 Task: Change  the formatting of the data to 'Which is Less than 5, 'In conditional formating, put the option 'Green Fill with Dark Green Text. . 'add another formatting option Format As Table, insert the option 'Orang Table style Medium 3 'In the sheet  Expense Tracking Spreadsheetbook
Action: Mouse moved to (103, 115)
Screenshot: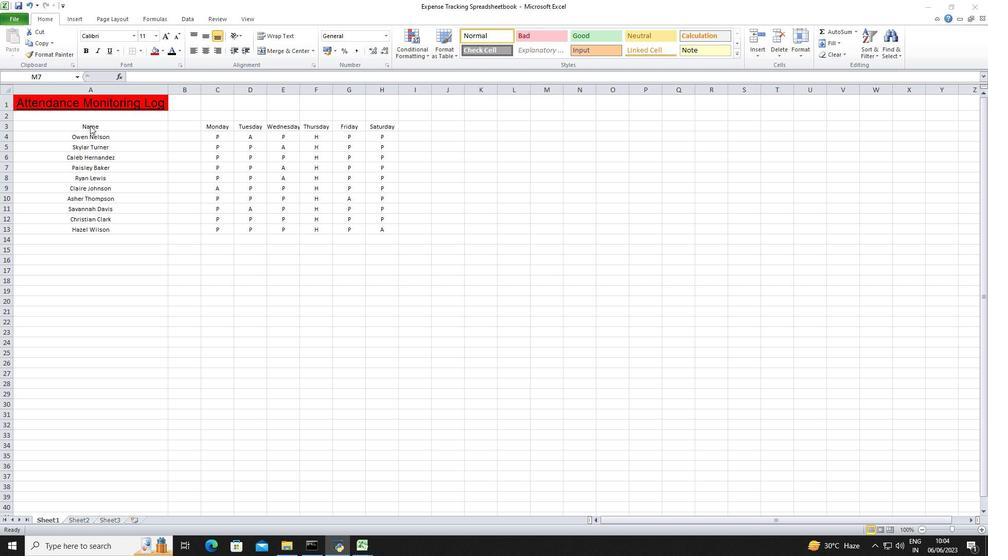 
Action: Mouse pressed left at (103, 115)
Screenshot: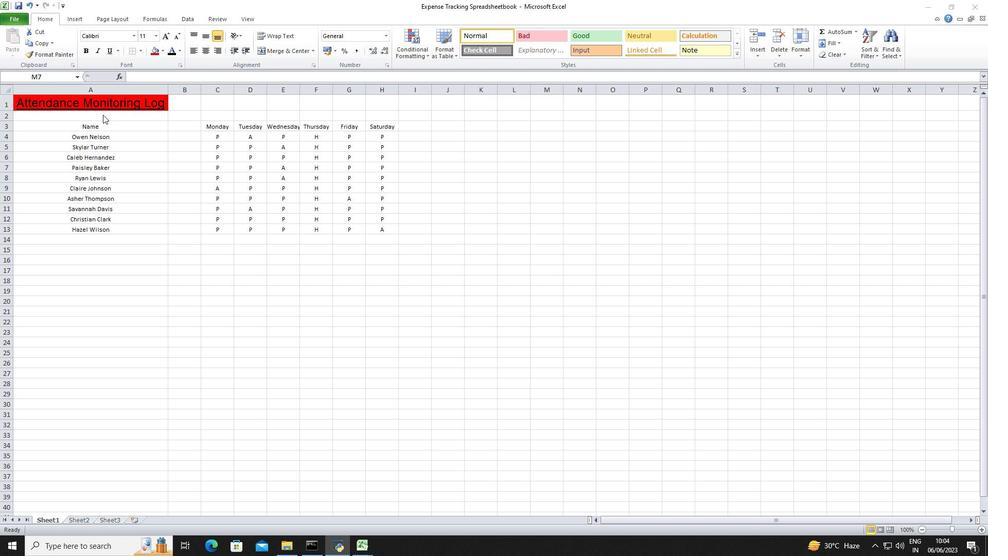 
Action: Mouse moved to (105, 123)
Screenshot: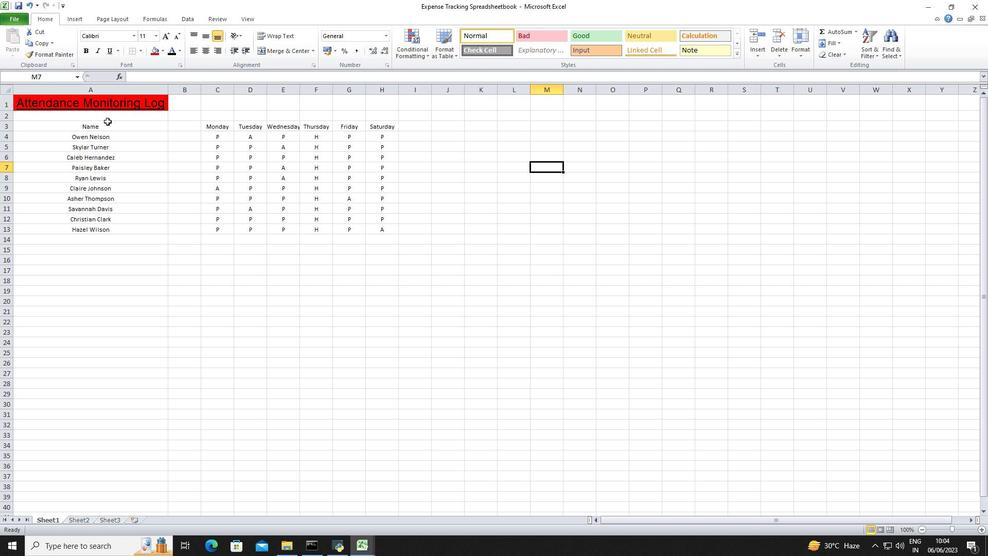 
Action: Mouse pressed left at (105, 123)
Screenshot: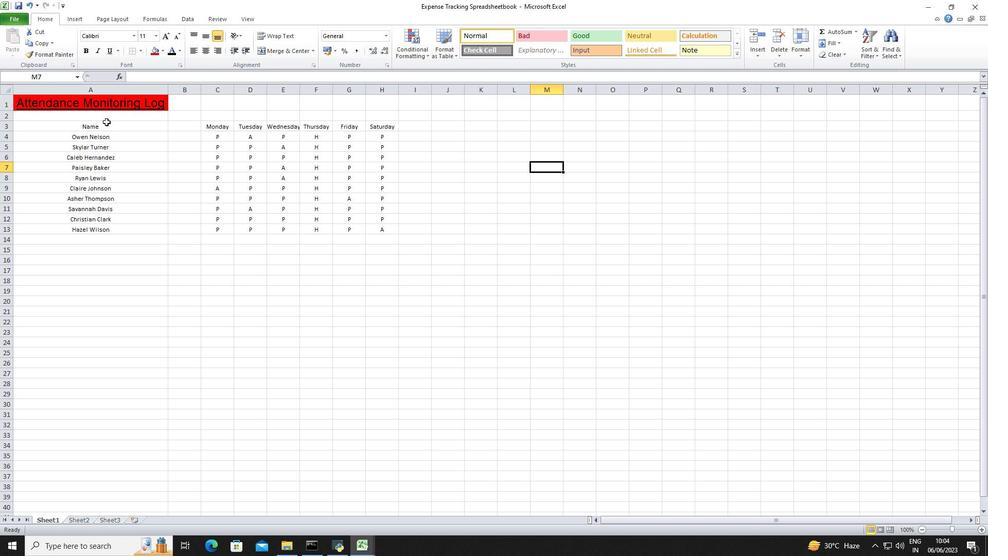 
Action: Mouse moved to (428, 52)
Screenshot: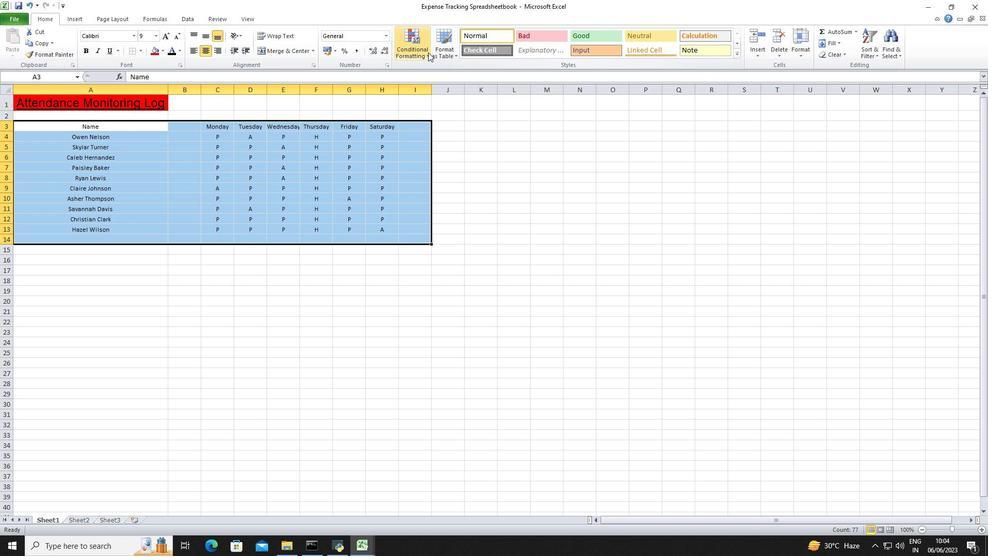 
Action: Mouse pressed left at (428, 52)
Screenshot: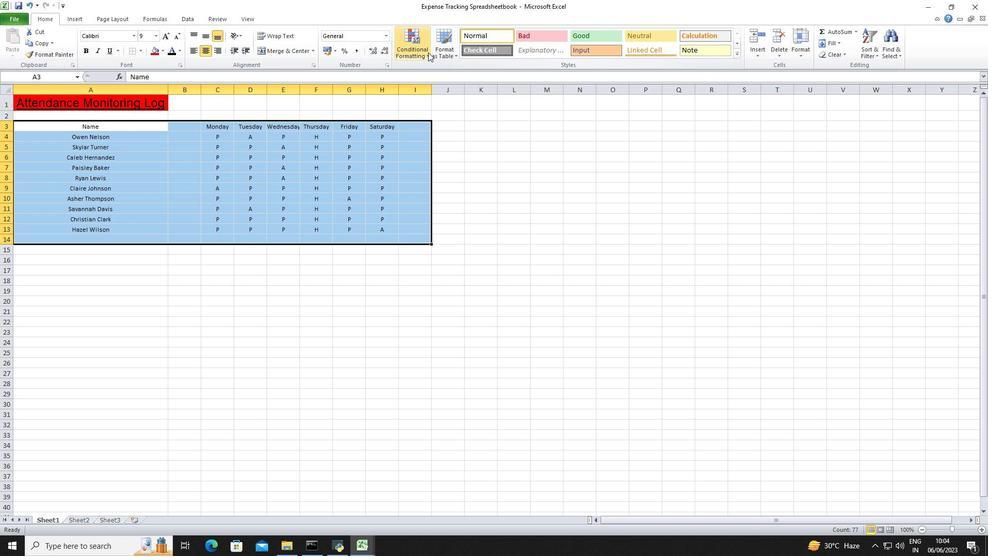 
Action: Mouse moved to (519, 99)
Screenshot: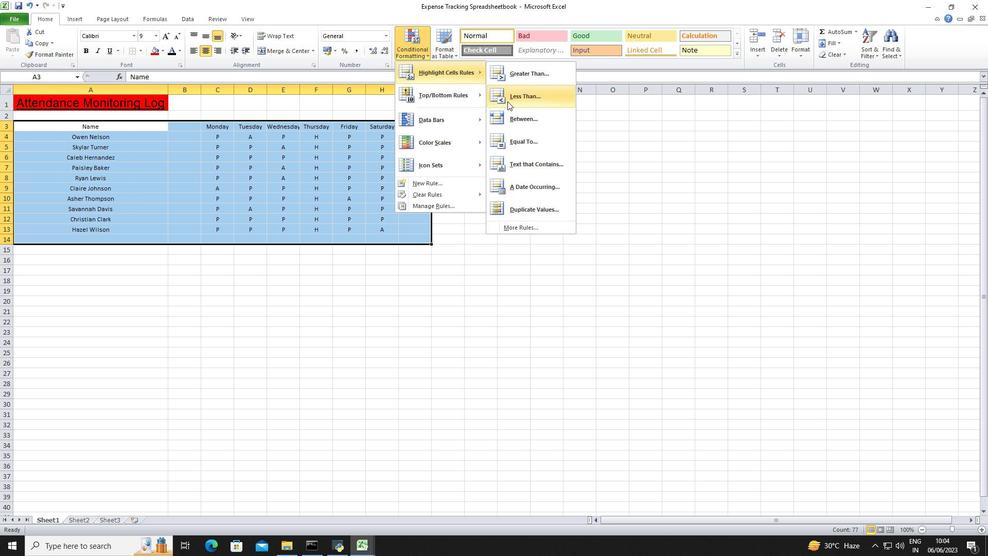
Action: Mouse pressed left at (519, 99)
Screenshot: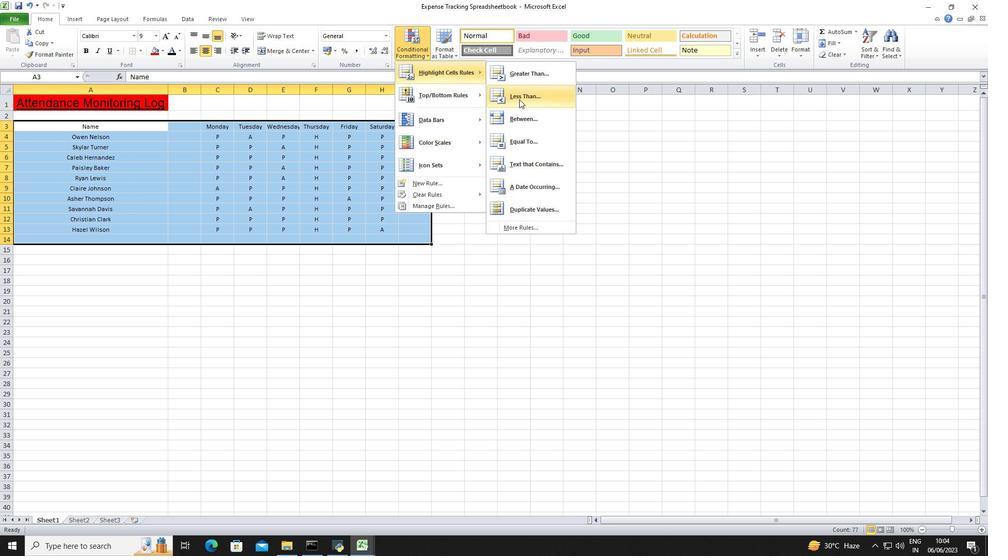 
Action: Mouse moved to (197, 258)
Screenshot: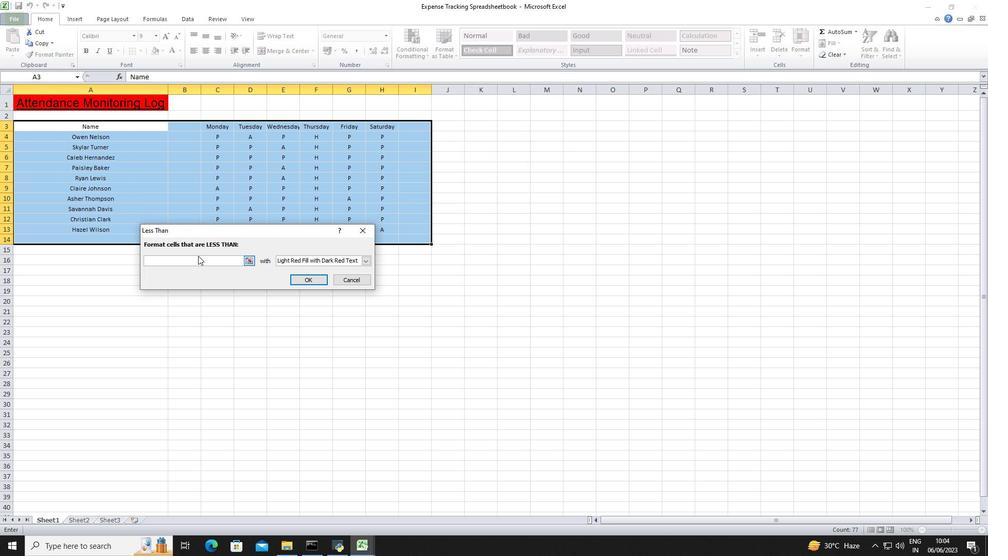 
Action: Mouse pressed left at (197, 258)
Screenshot: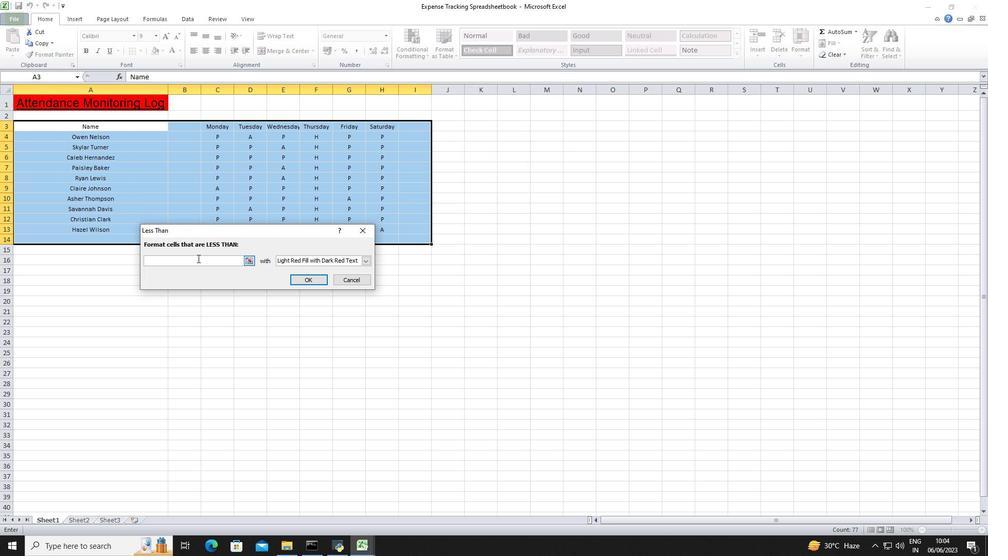 
Action: Key pressed 5
Screenshot: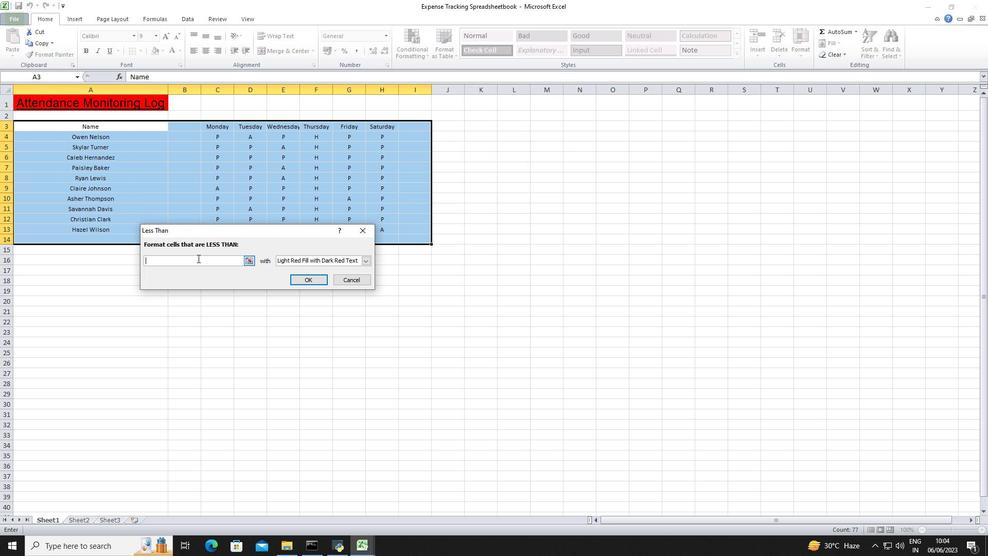 
Action: Mouse moved to (324, 261)
Screenshot: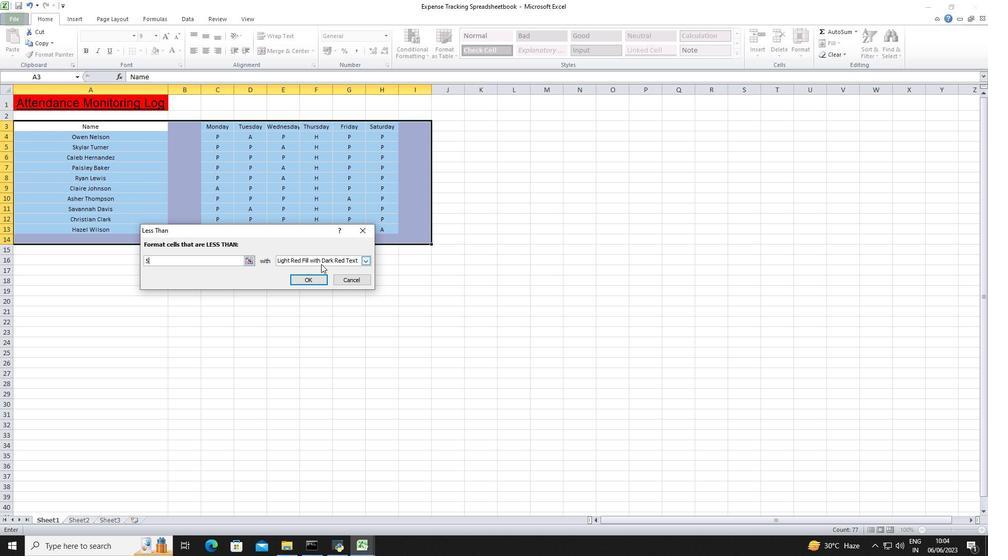 
Action: Mouse pressed left at (324, 261)
Screenshot: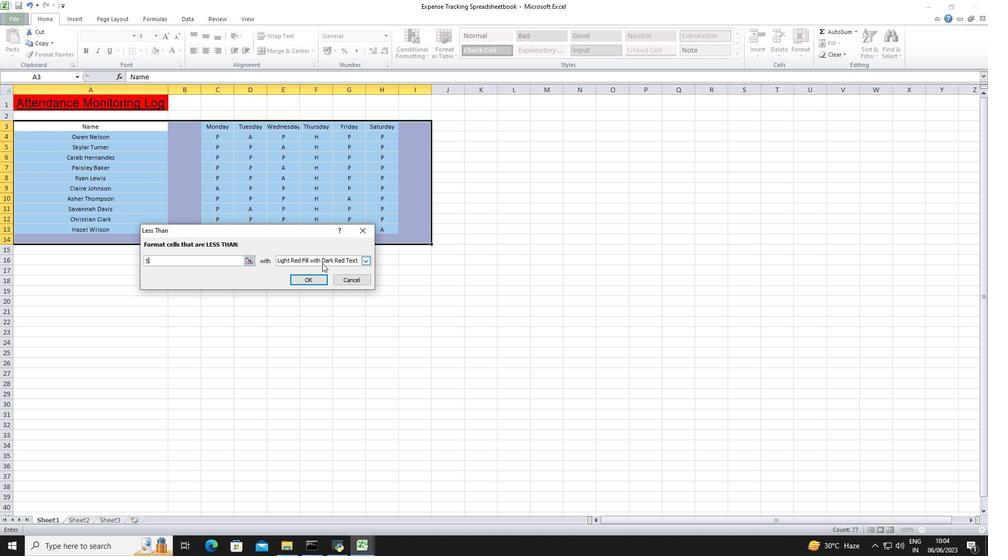 
Action: Mouse moved to (308, 280)
Screenshot: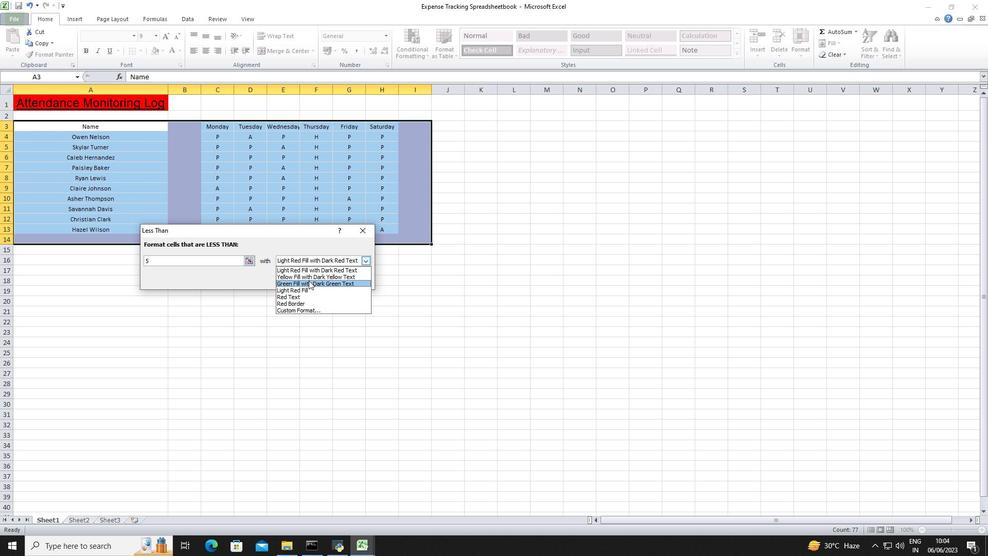 
Action: Mouse pressed left at (308, 280)
Screenshot: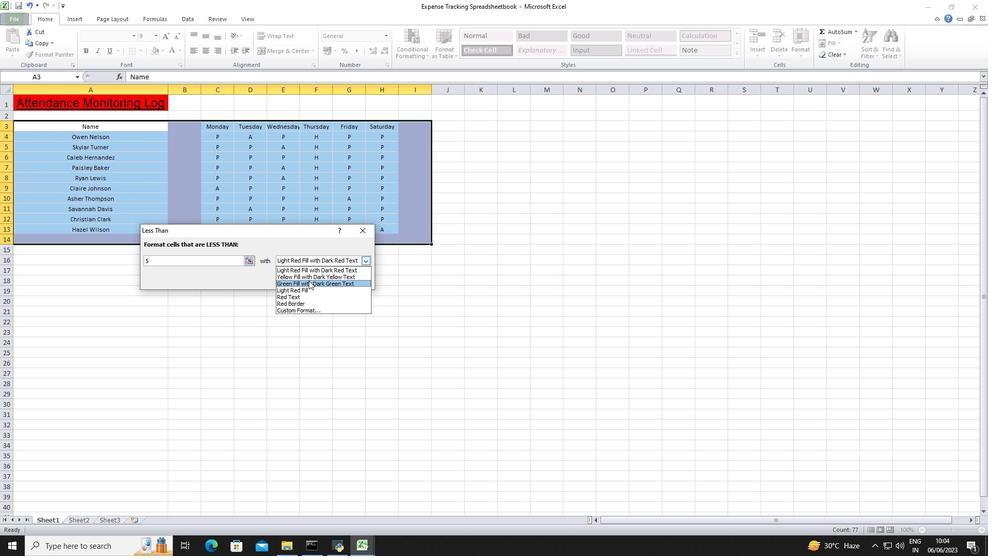 
Action: Mouse pressed left at (308, 280)
Screenshot: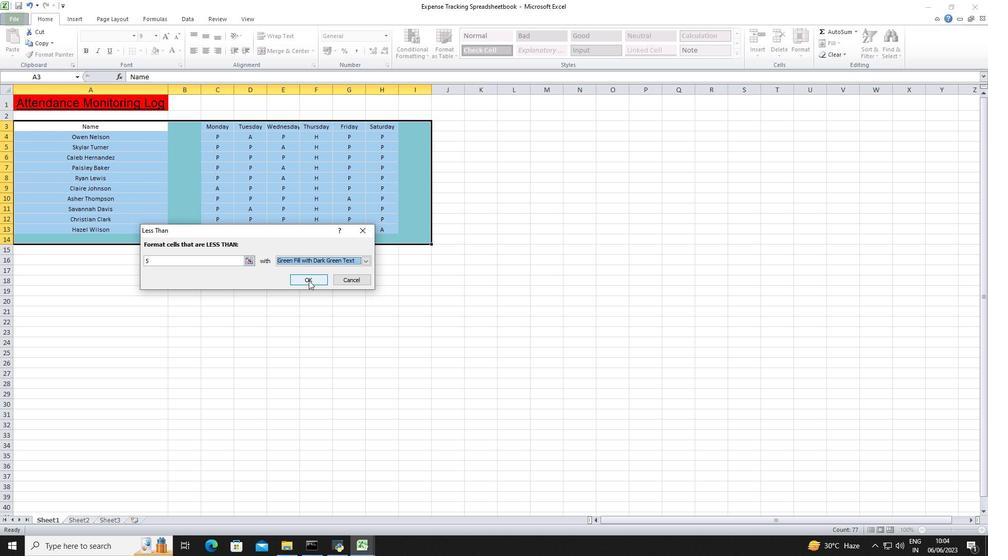 
Action: Mouse moved to (449, 57)
Screenshot: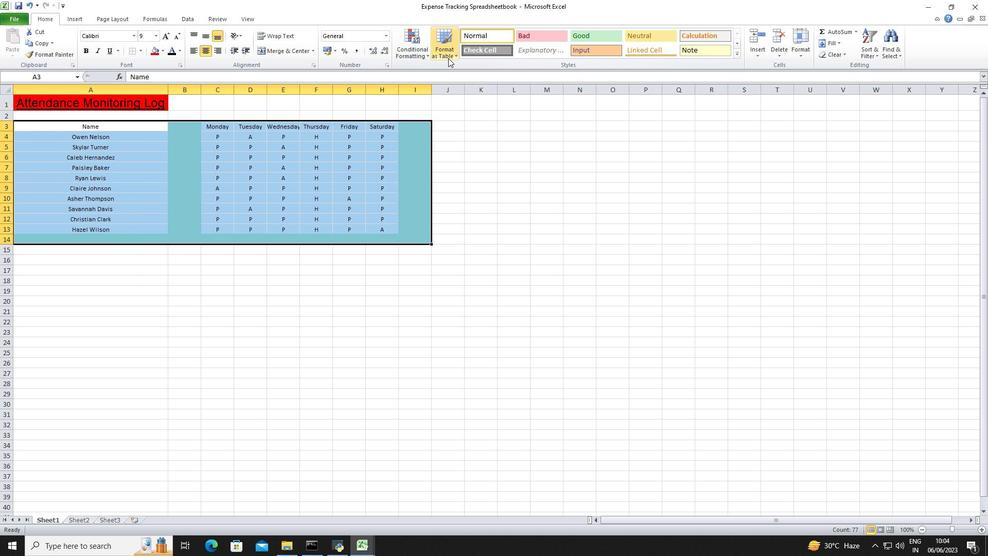 
Action: Mouse pressed left at (449, 57)
Screenshot: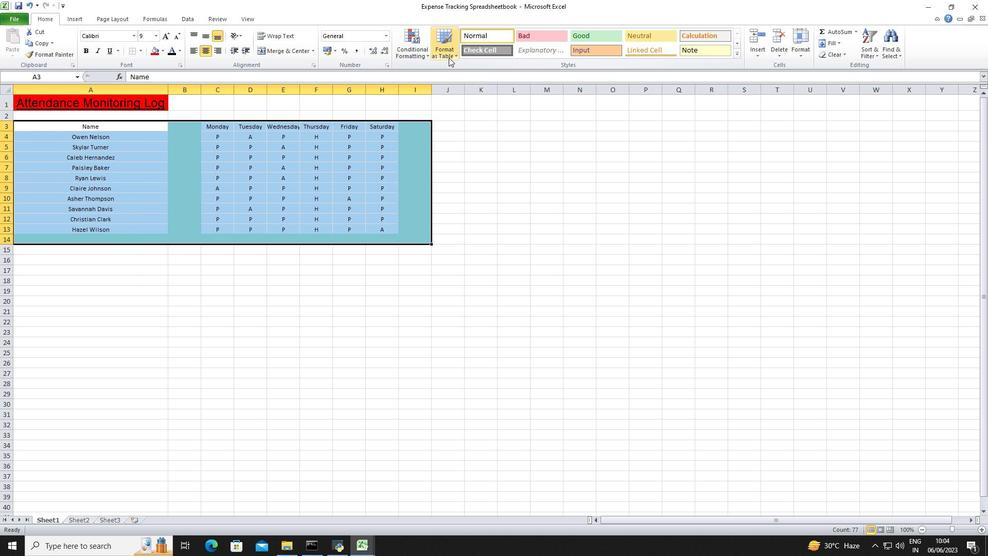 
Action: Mouse moved to (653, 110)
Screenshot: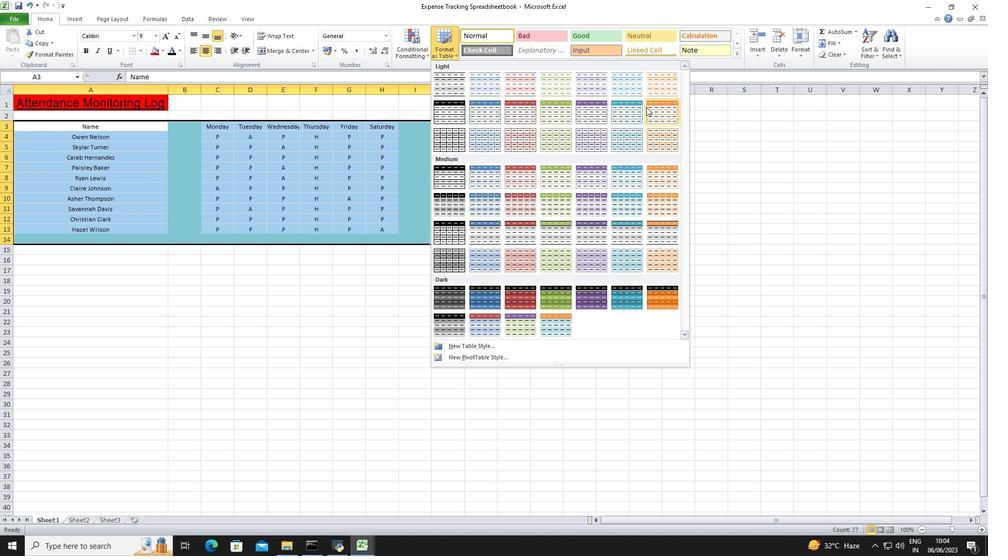 
Action: Mouse pressed left at (653, 110)
Screenshot: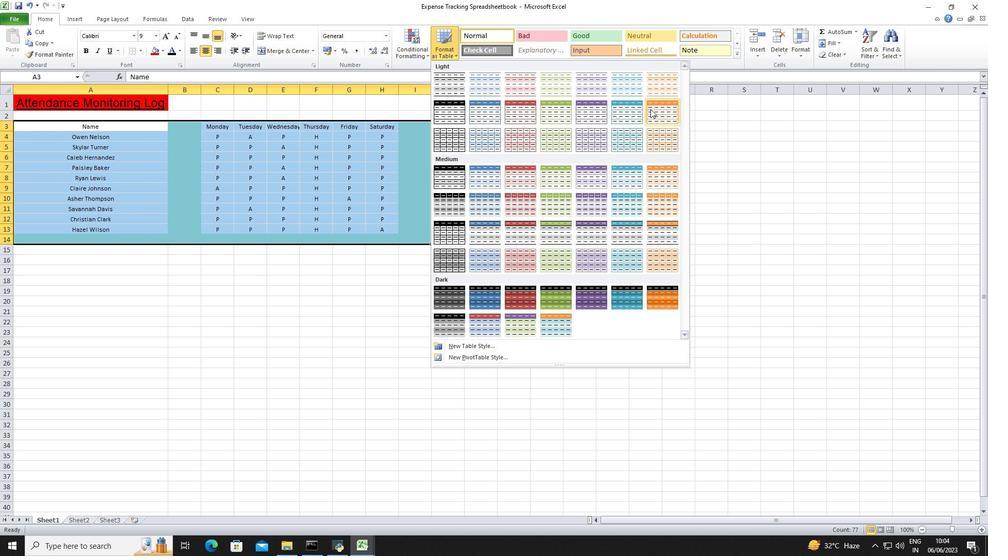 
Action: Mouse moved to (236, 279)
Screenshot: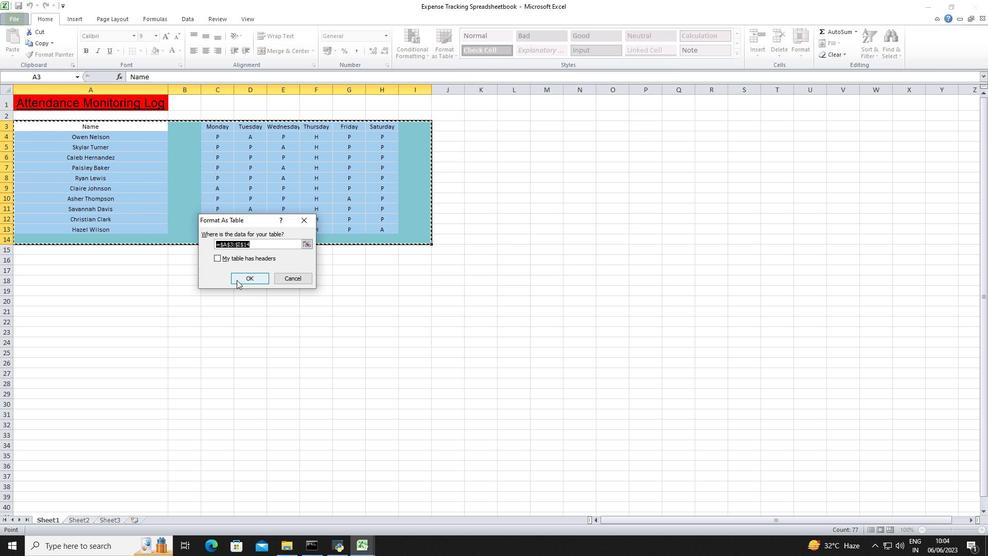 
Action: Mouse pressed left at (236, 279)
Screenshot: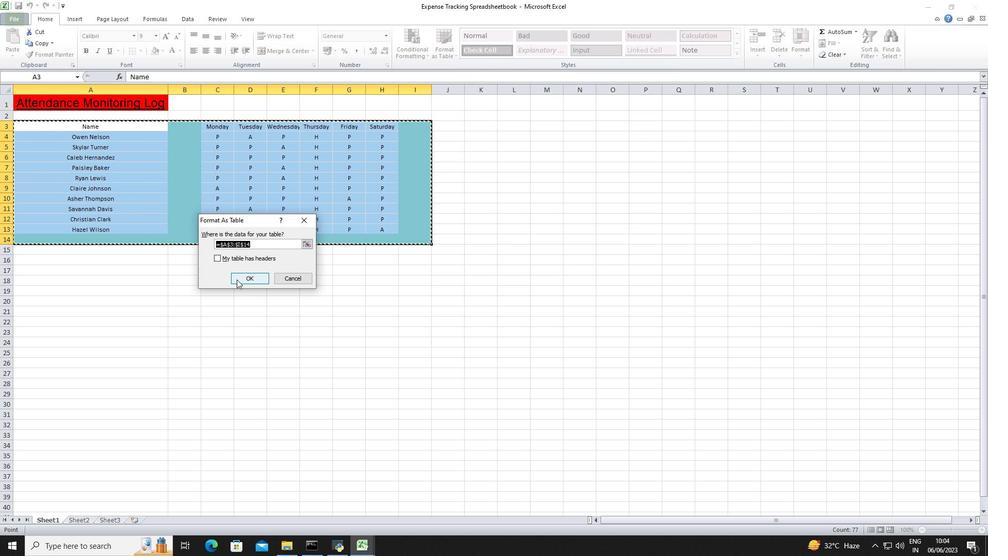 
Action: Mouse moved to (484, 224)
Screenshot: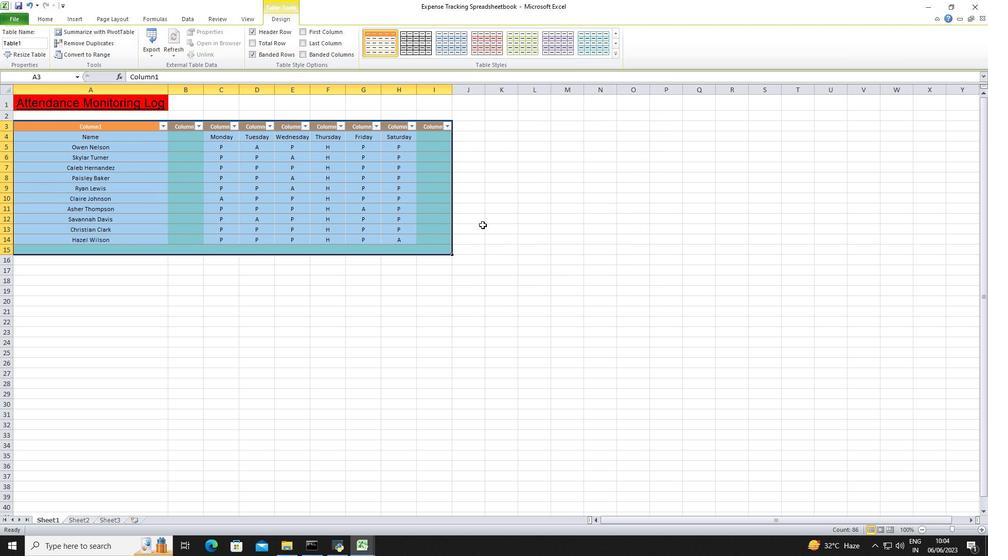 
Action: Mouse pressed left at (484, 224)
Screenshot: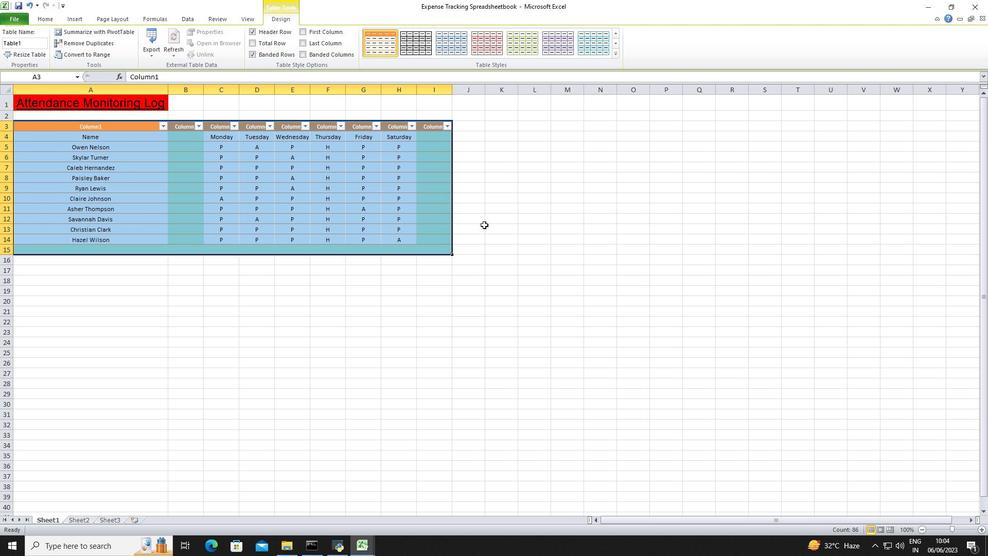 
